 Task: Set the Layer C modulation for the ISDB-T reception parameter to 8-VSB.
Action: Mouse moved to (99, 11)
Screenshot: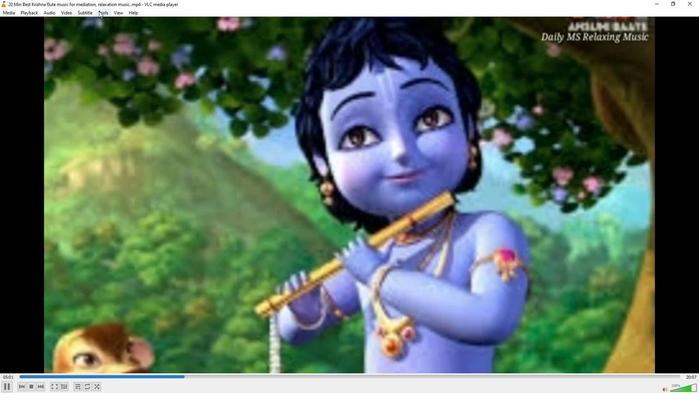 
Action: Mouse pressed left at (99, 11)
Screenshot: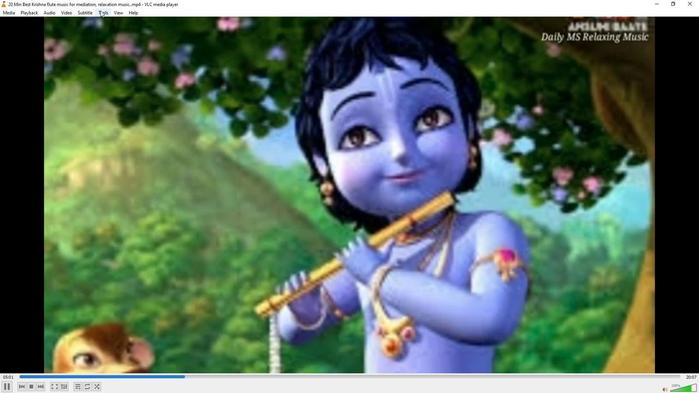 
Action: Mouse moved to (103, 101)
Screenshot: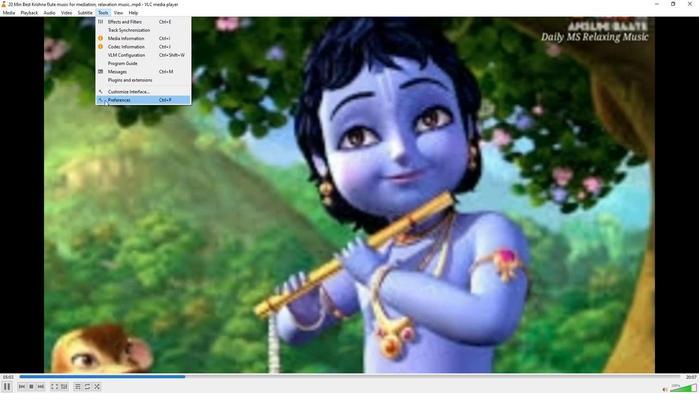 
Action: Mouse pressed left at (103, 101)
Screenshot: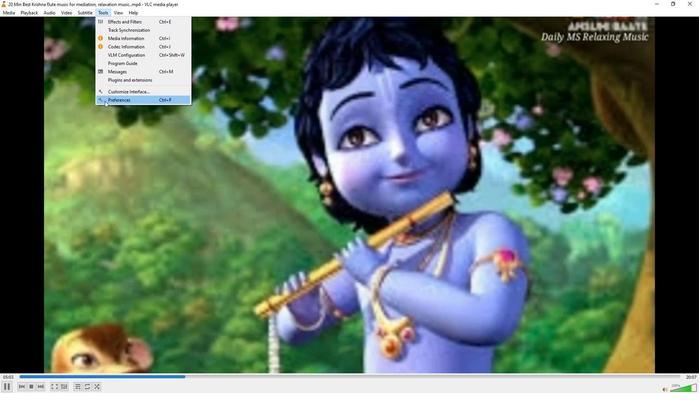 
Action: Mouse moved to (231, 318)
Screenshot: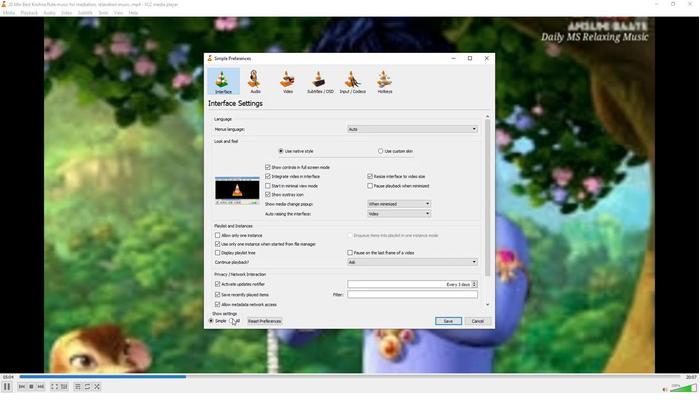 
Action: Mouse pressed left at (231, 318)
Screenshot: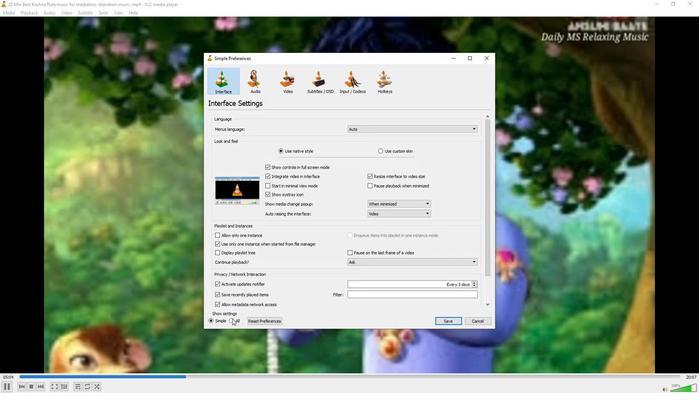 
Action: Mouse moved to (219, 196)
Screenshot: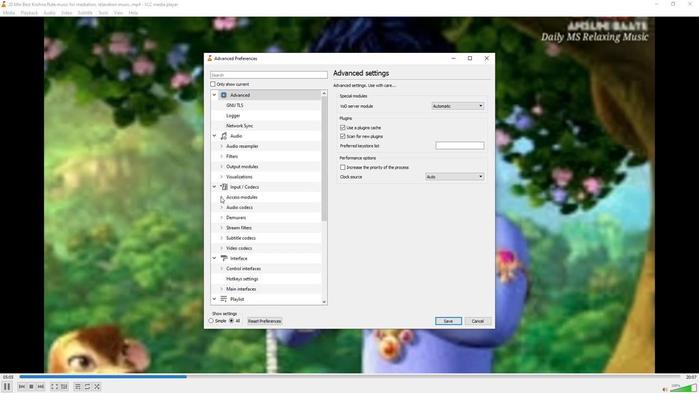
Action: Mouse pressed left at (219, 196)
Screenshot: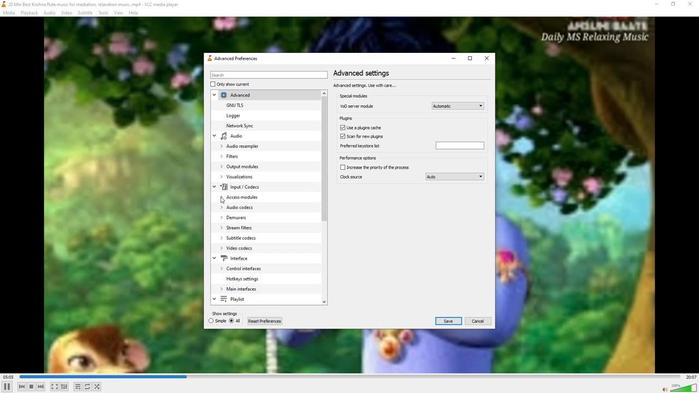 
Action: Mouse moved to (235, 259)
Screenshot: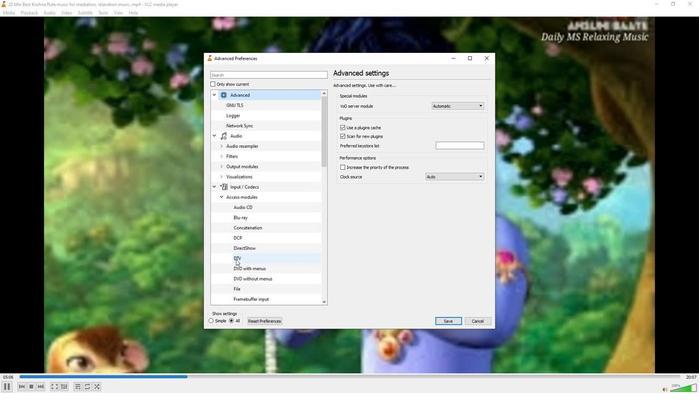 
Action: Mouse pressed left at (235, 259)
Screenshot: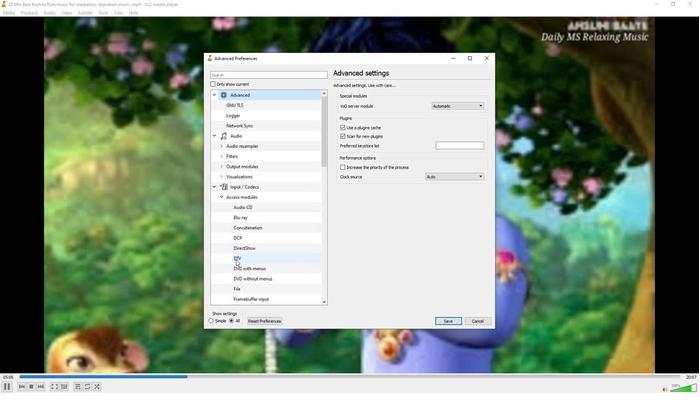 
Action: Mouse moved to (380, 256)
Screenshot: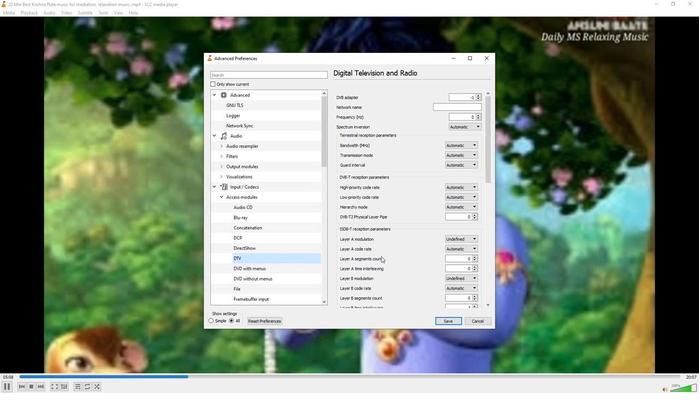 
Action: Mouse scrolled (380, 255) with delta (0, 0)
Screenshot: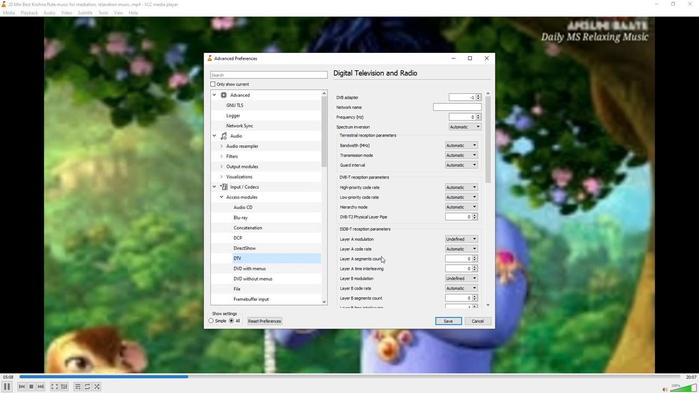 
Action: Mouse scrolled (380, 255) with delta (0, 0)
Screenshot: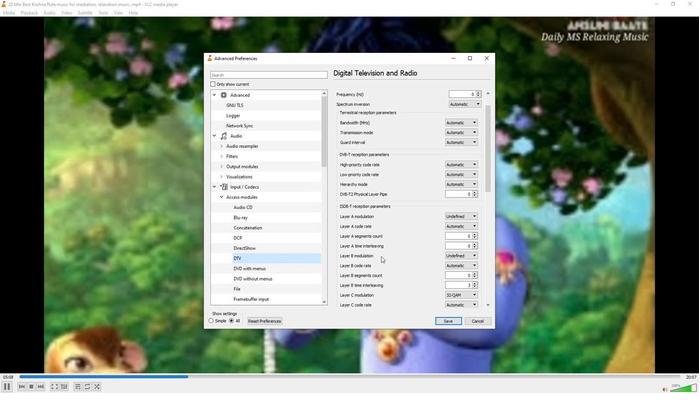 
Action: Mouse scrolled (380, 255) with delta (0, 0)
Screenshot: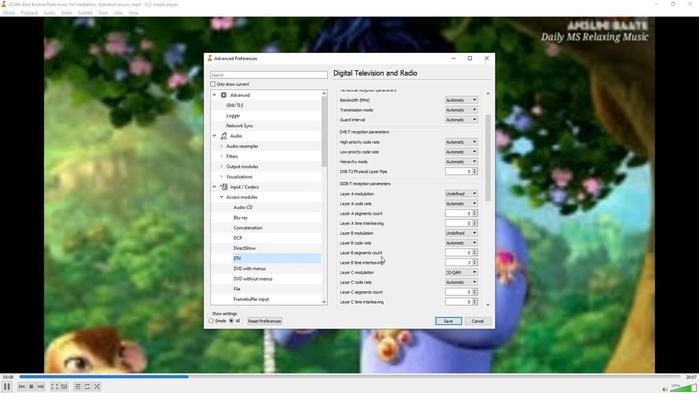 
Action: Mouse moved to (454, 248)
Screenshot: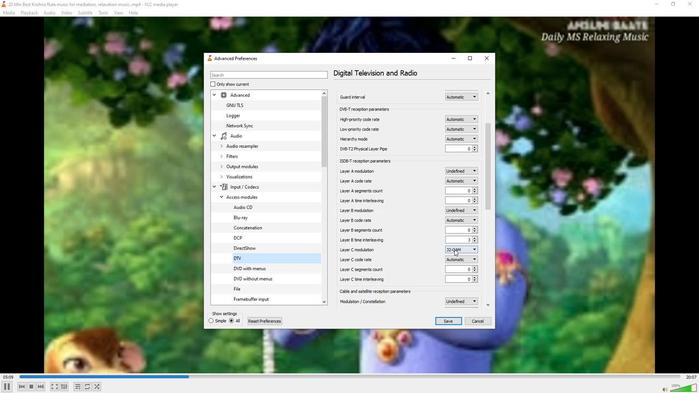 
Action: Mouse pressed left at (454, 248)
Screenshot: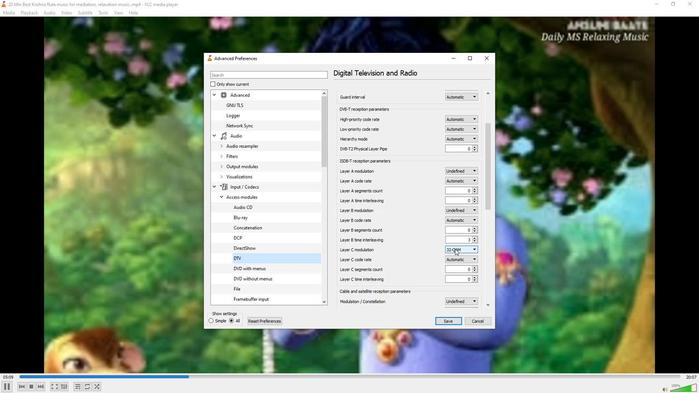 
Action: Mouse moved to (455, 290)
Screenshot: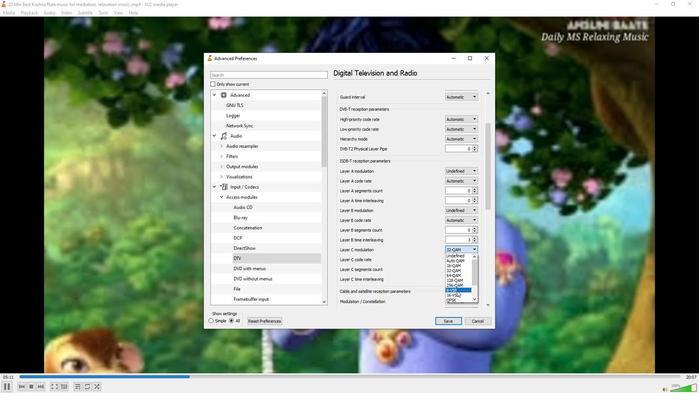 
Action: Mouse pressed left at (455, 290)
Screenshot: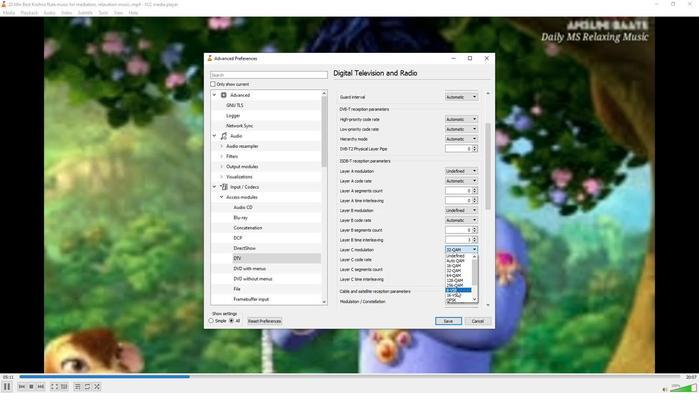 
Action: Mouse moved to (347, 250)
Screenshot: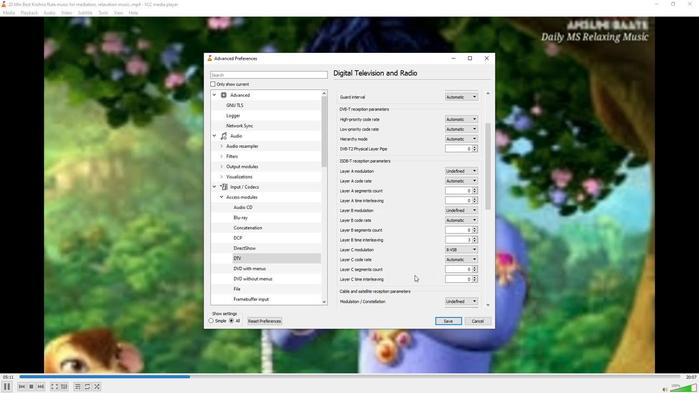 
